 Task: Use Stepping Out Long Effect in this video Movie B.mp4
Action: Mouse moved to (376, 134)
Screenshot: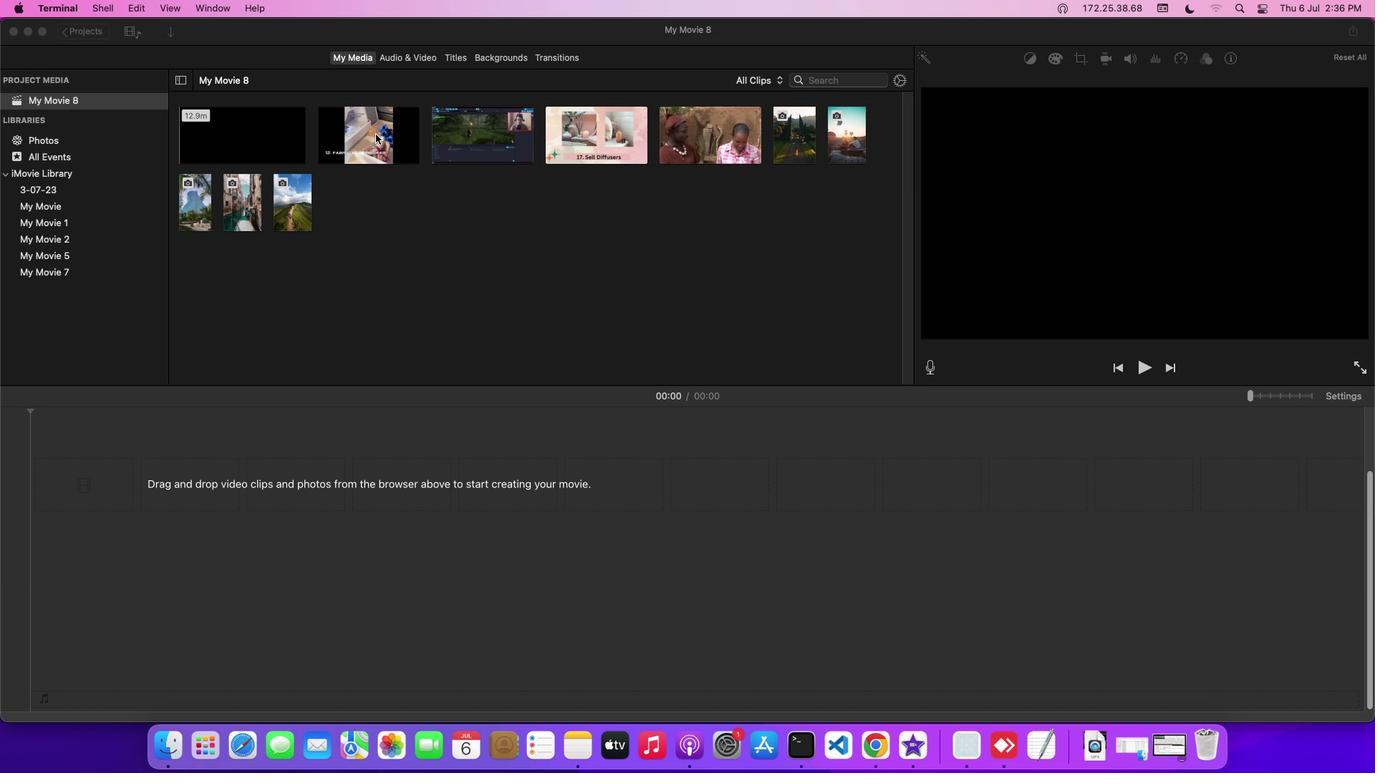 
Action: Mouse pressed left at (376, 134)
Screenshot: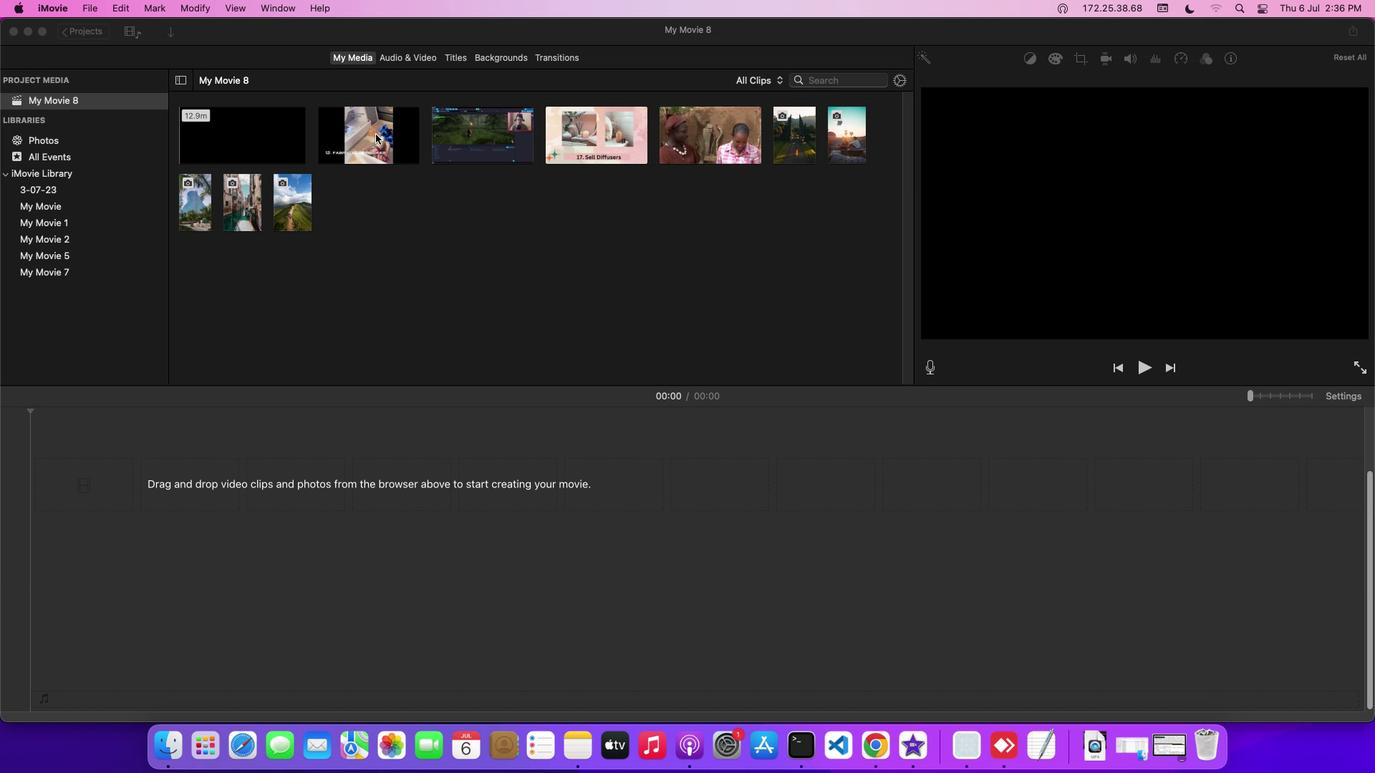 
Action: Mouse moved to (404, 59)
Screenshot: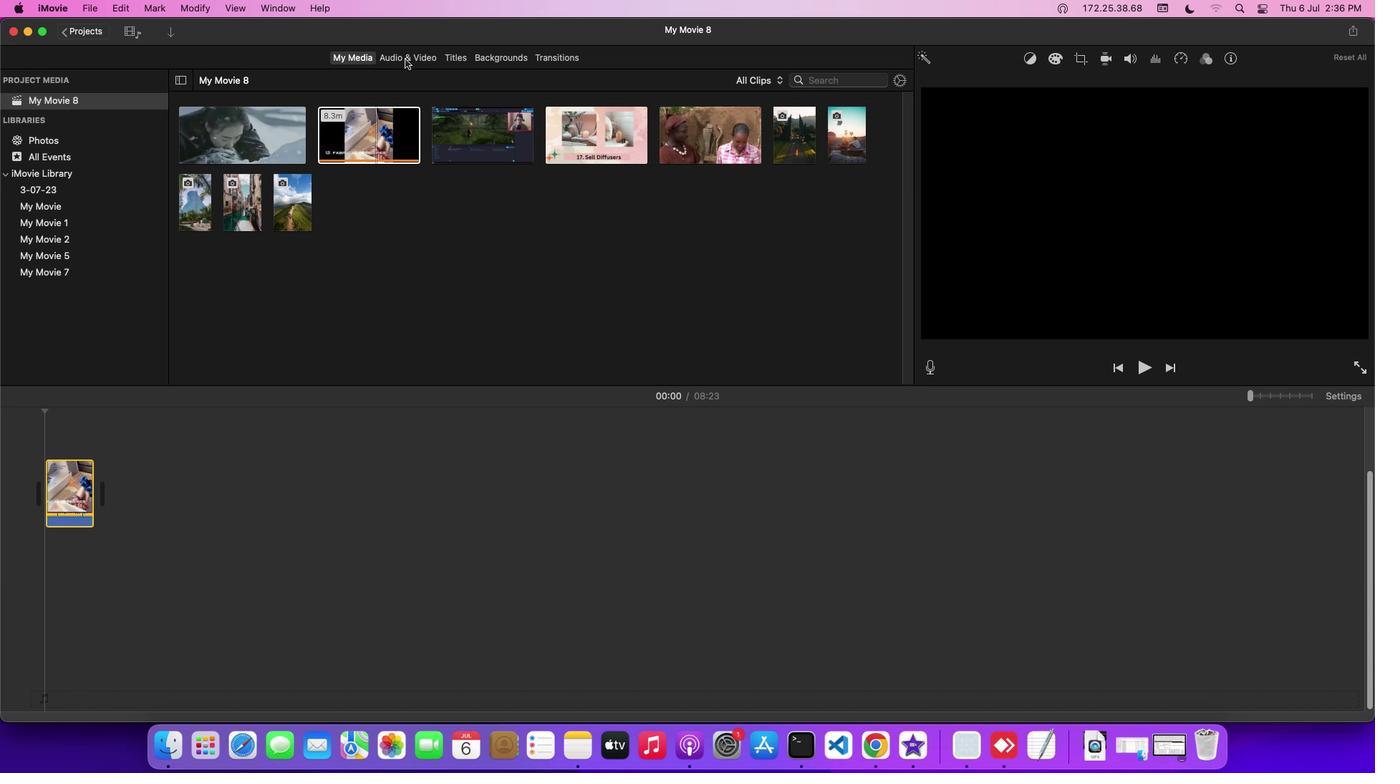 
Action: Mouse pressed left at (404, 59)
Screenshot: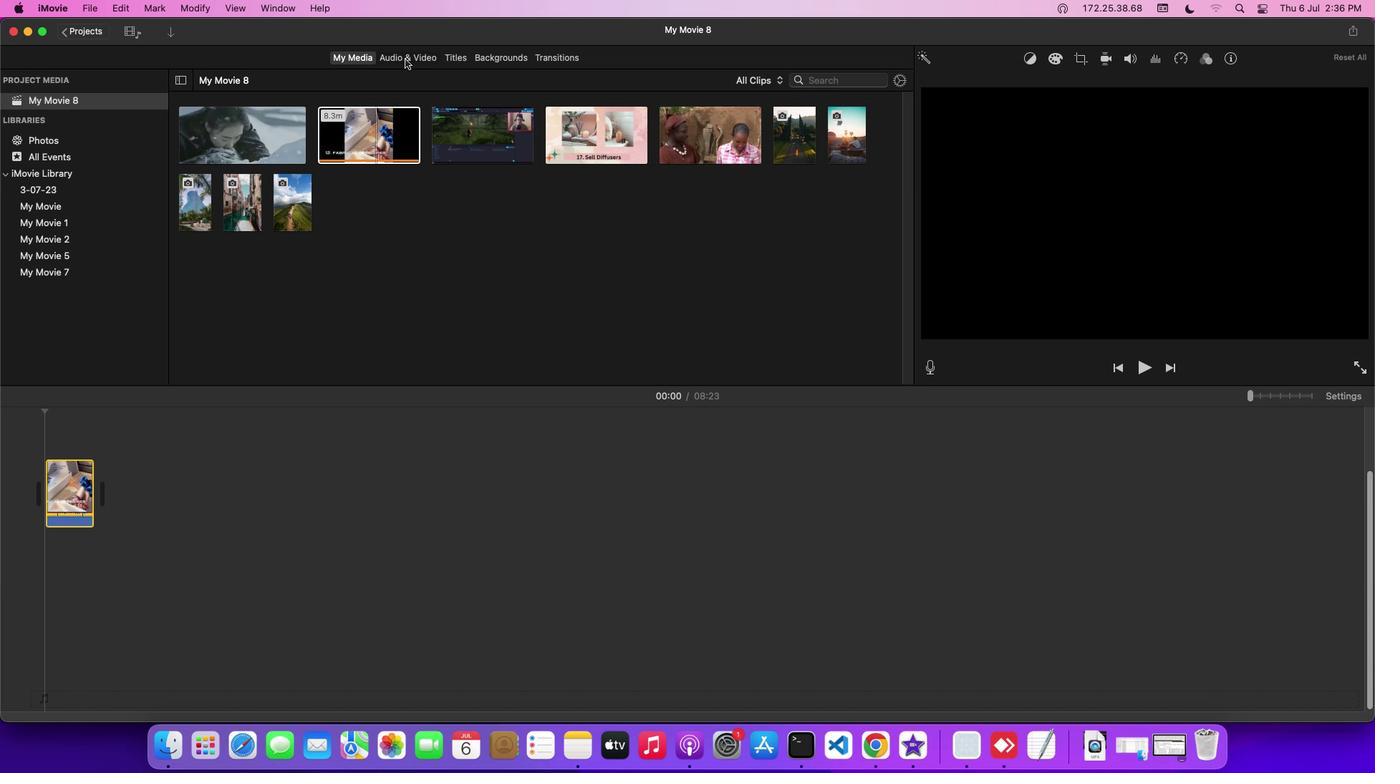 
Action: Mouse moved to (92, 138)
Screenshot: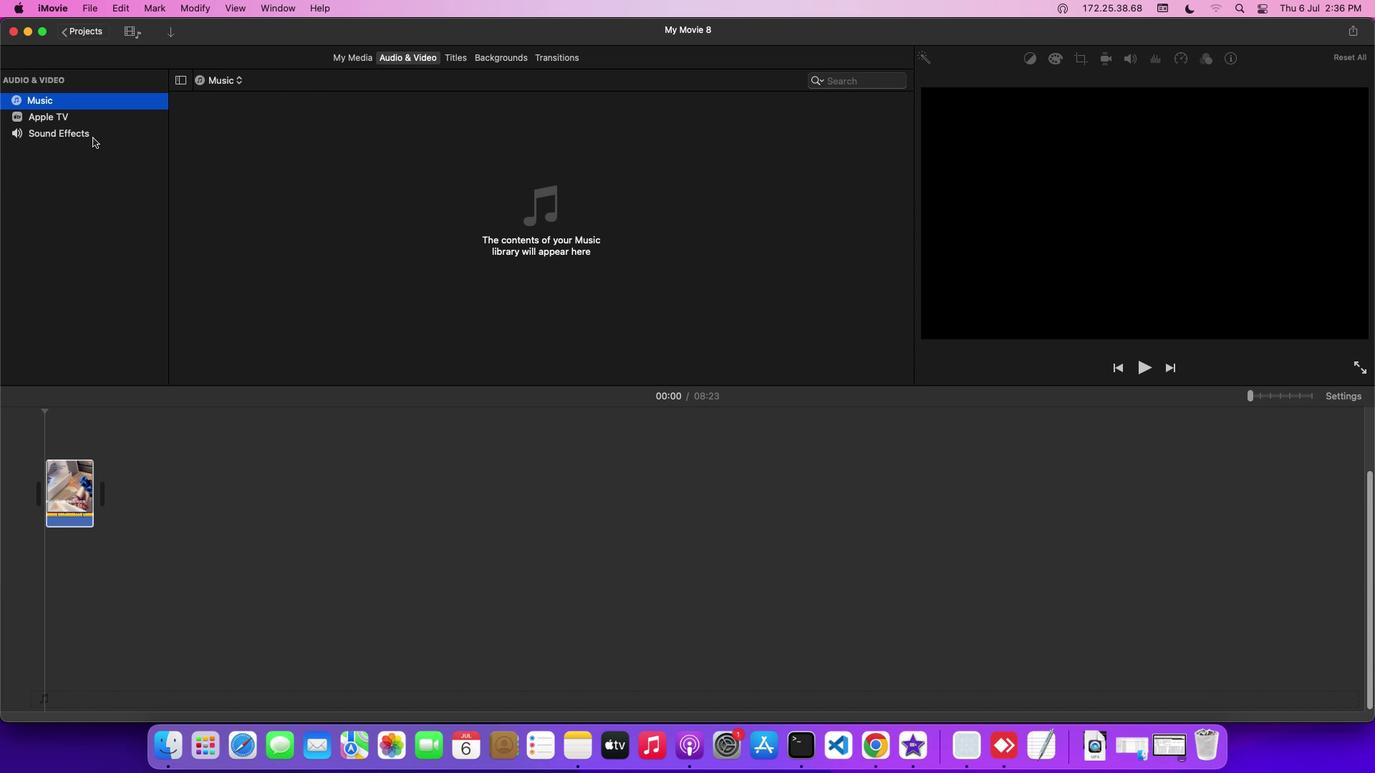 
Action: Mouse pressed left at (92, 138)
Screenshot: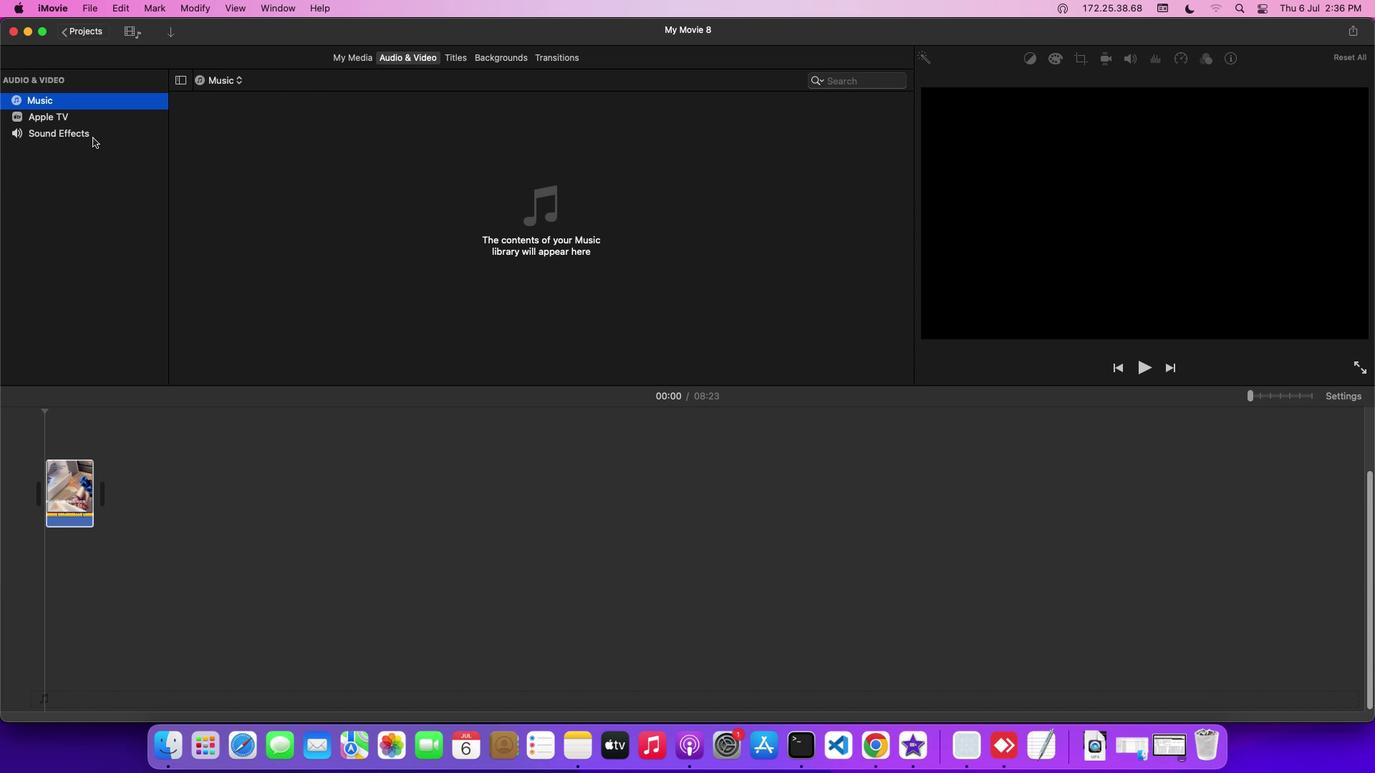
Action: Mouse moved to (235, 361)
Screenshot: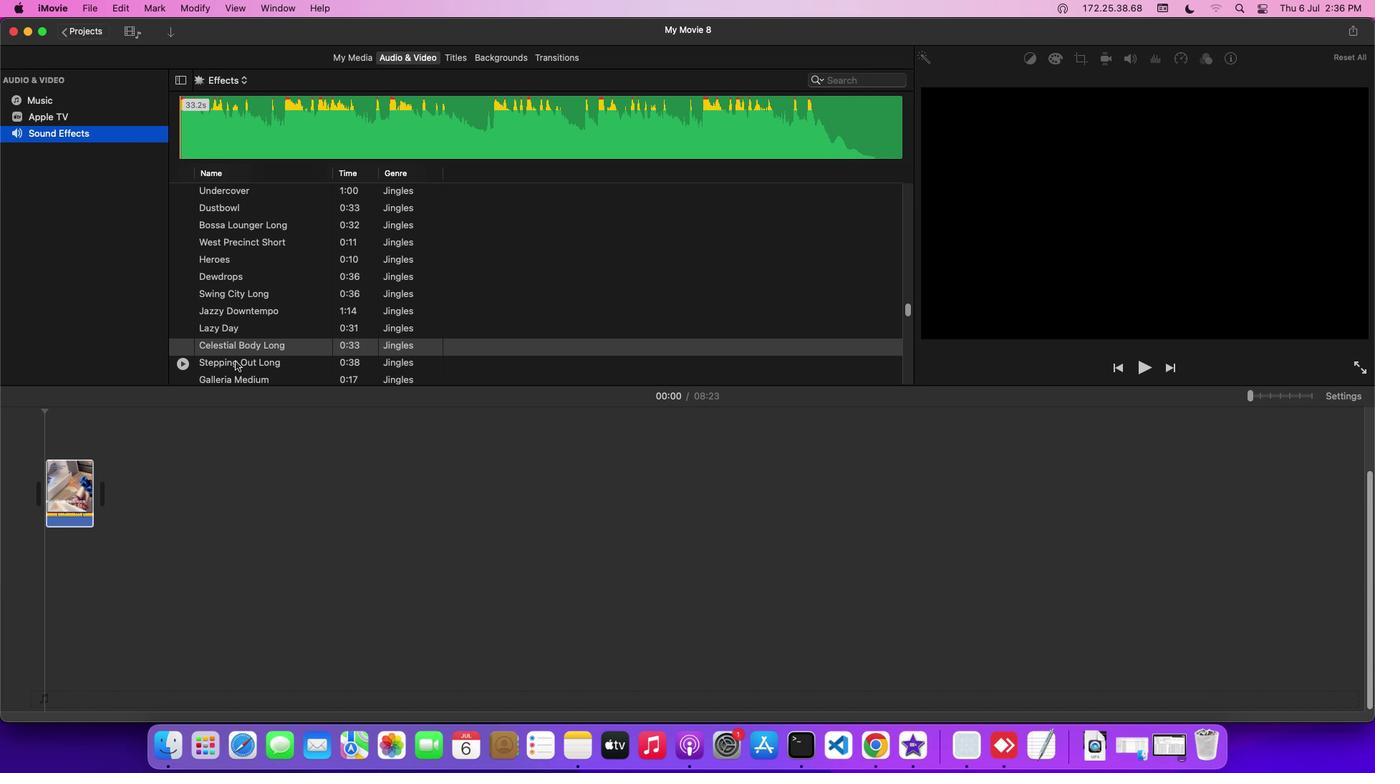 
Action: Mouse pressed left at (235, 361)
Screenshot: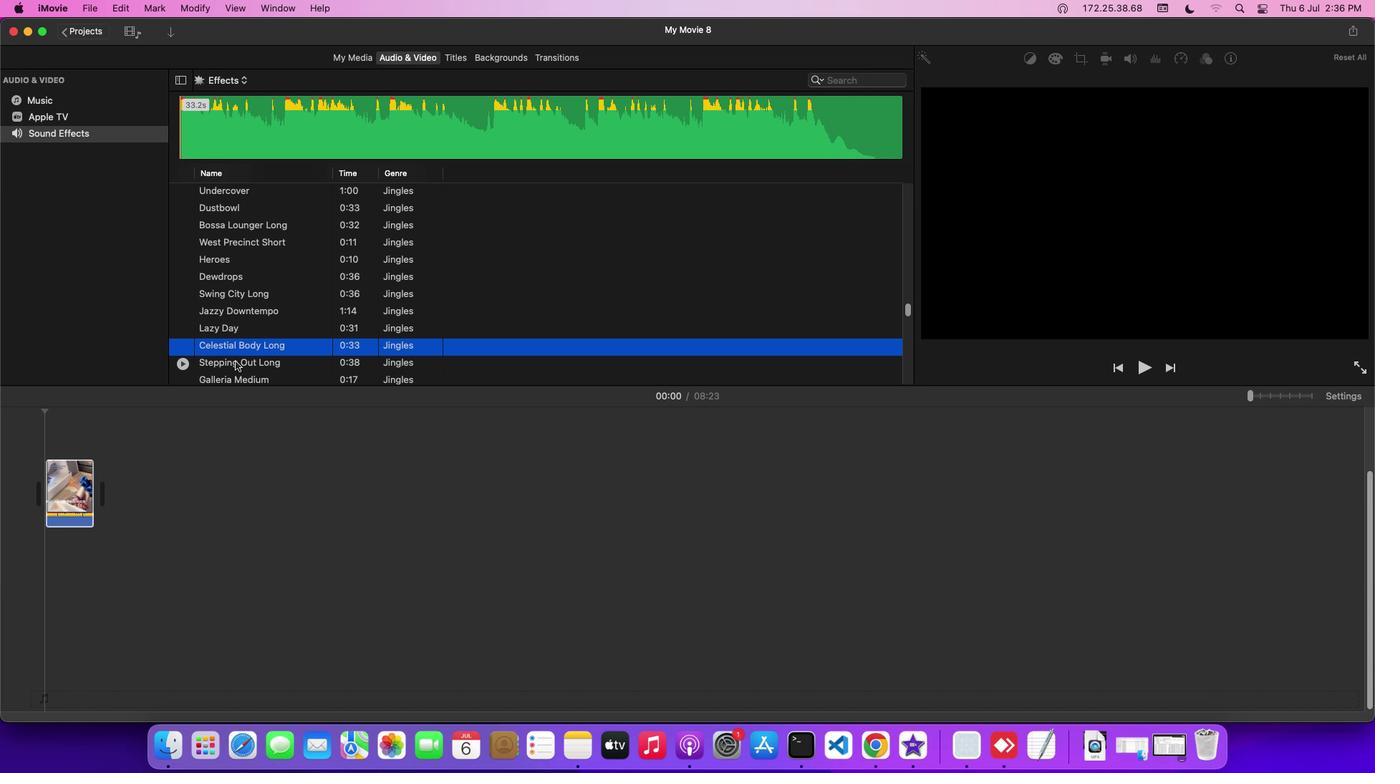 
Action: Mouse moved to (242, 366)
Screenshot: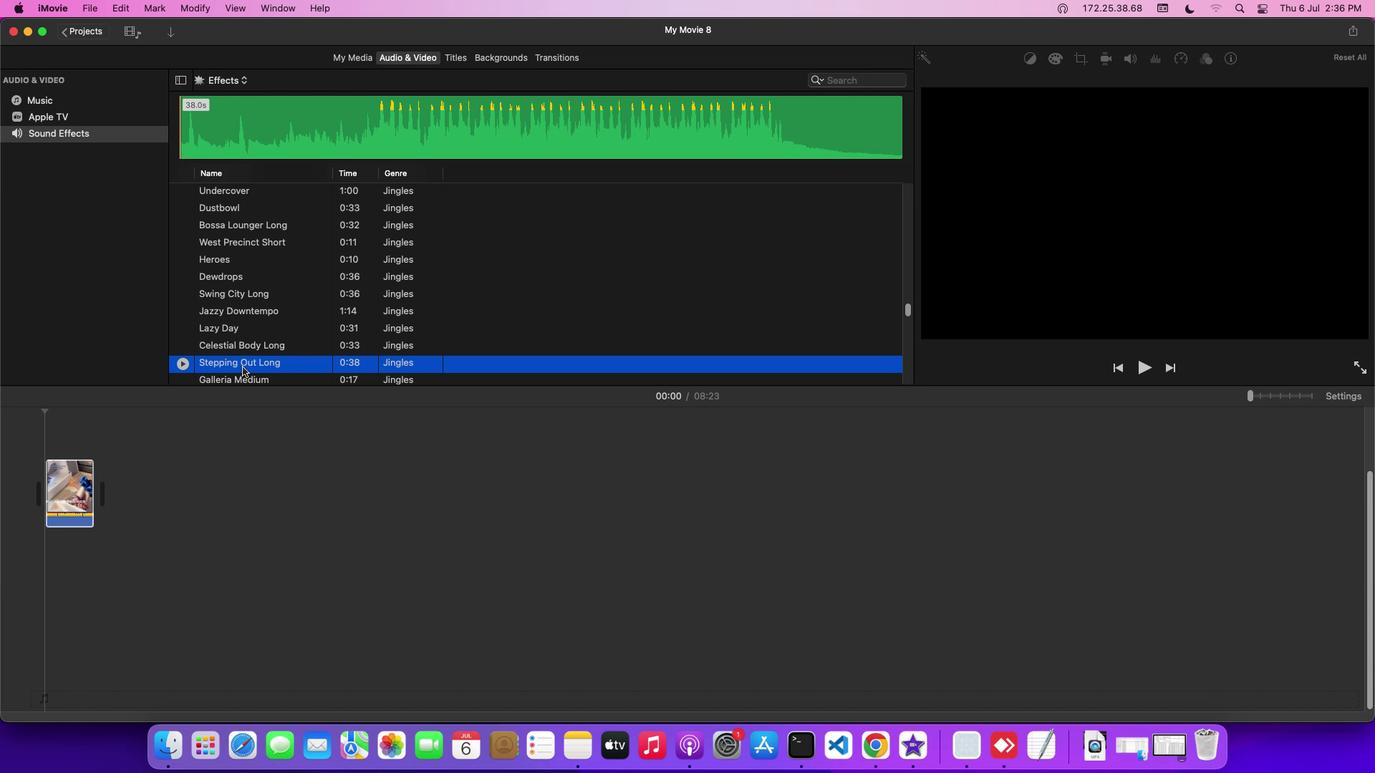 
Action: Mouse pressed left at (242, 366)
Screenshot: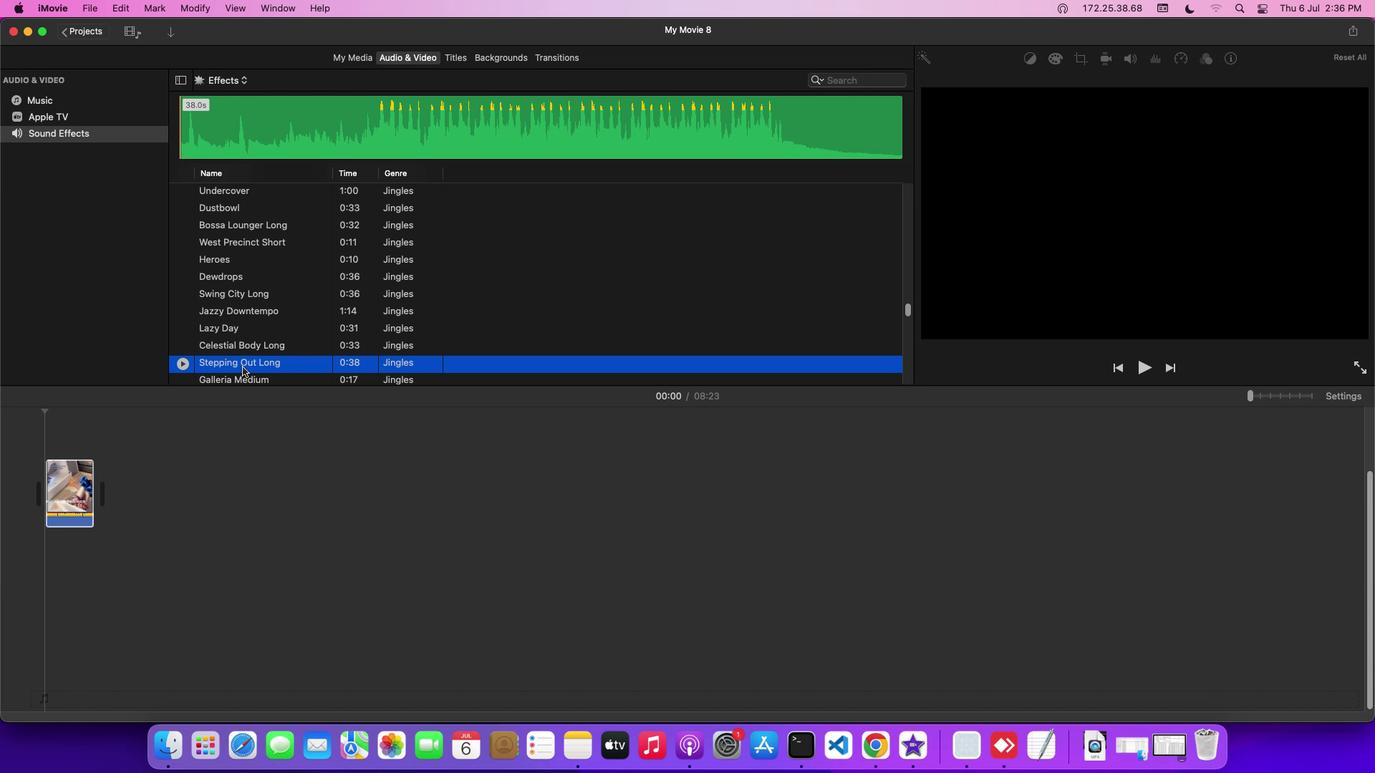 
Action: Mouse moved to (202, 517)
Screenshot: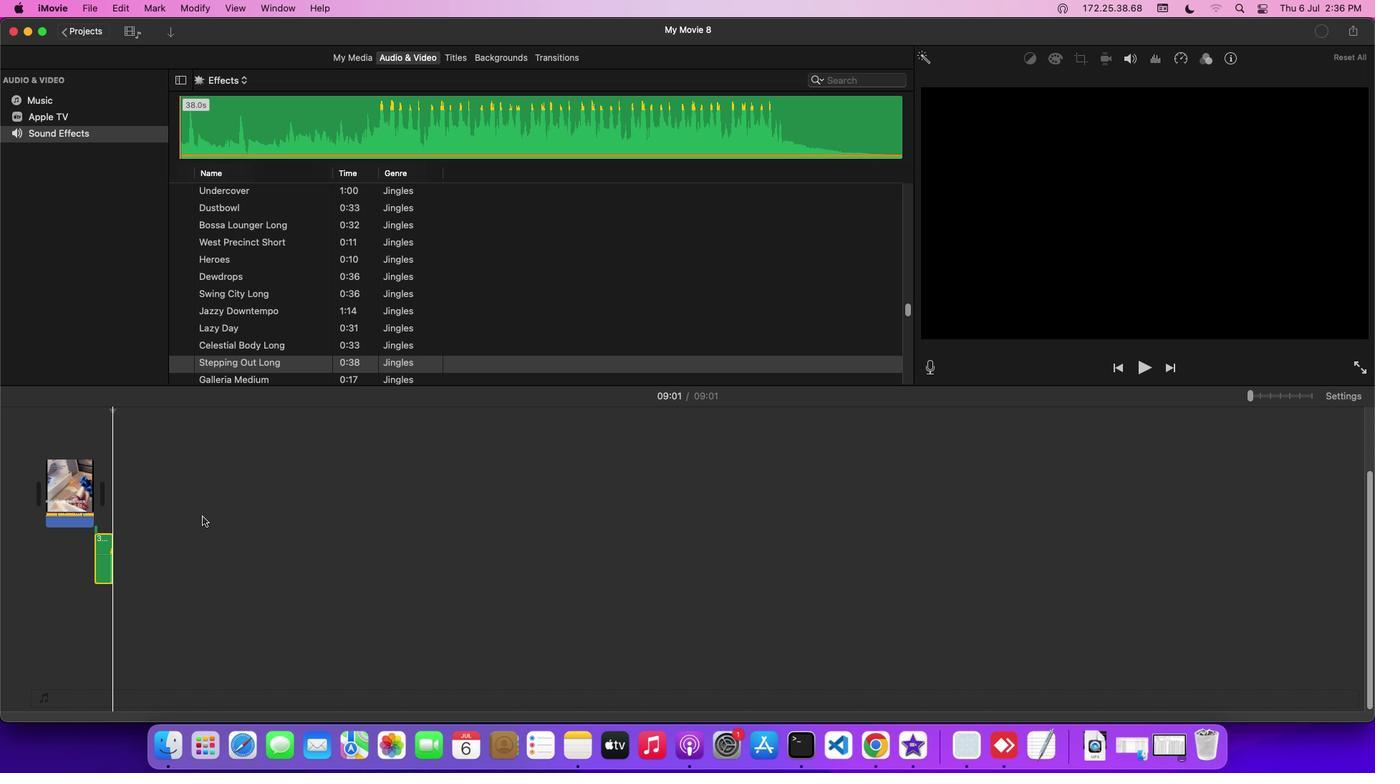 
